 Task: Select a due date automation when advanced on, 2 days before a card is due add dates starting this month at 11:00 AM.
Action: Mouse moved to (1058, 89)
Screenshot: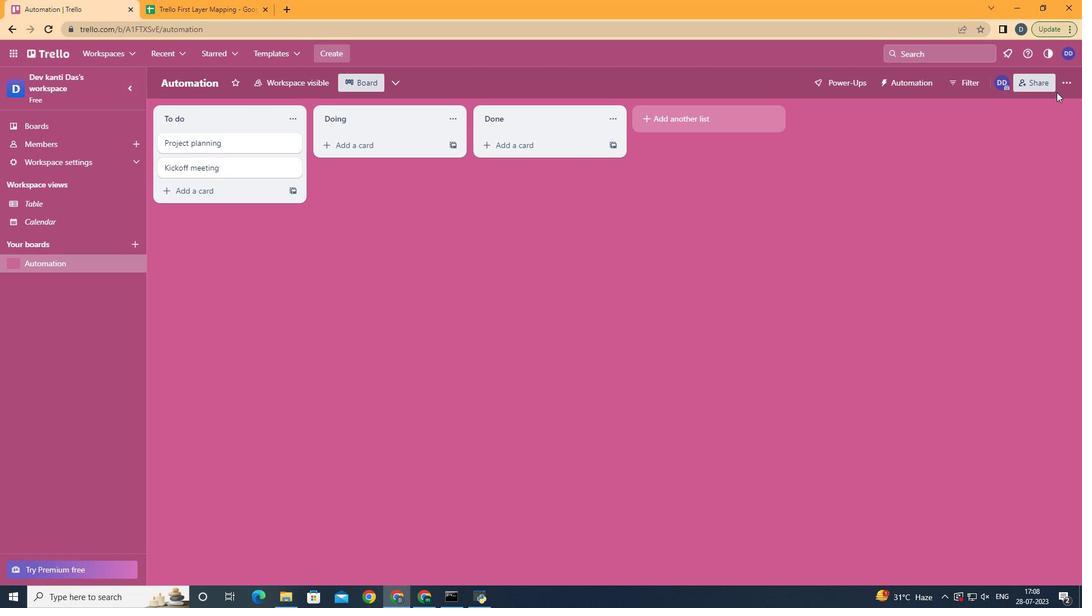 
Action: Mouse pressed left at (1058, 89)
Screenshot: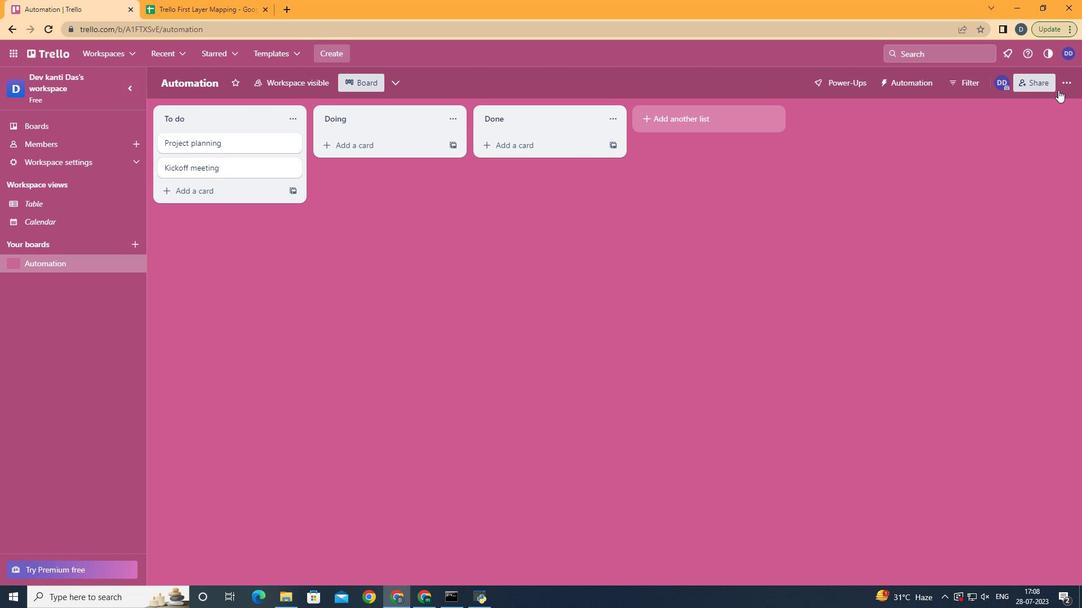 
Action: Mouse moved to (975, 245)
Screenshot: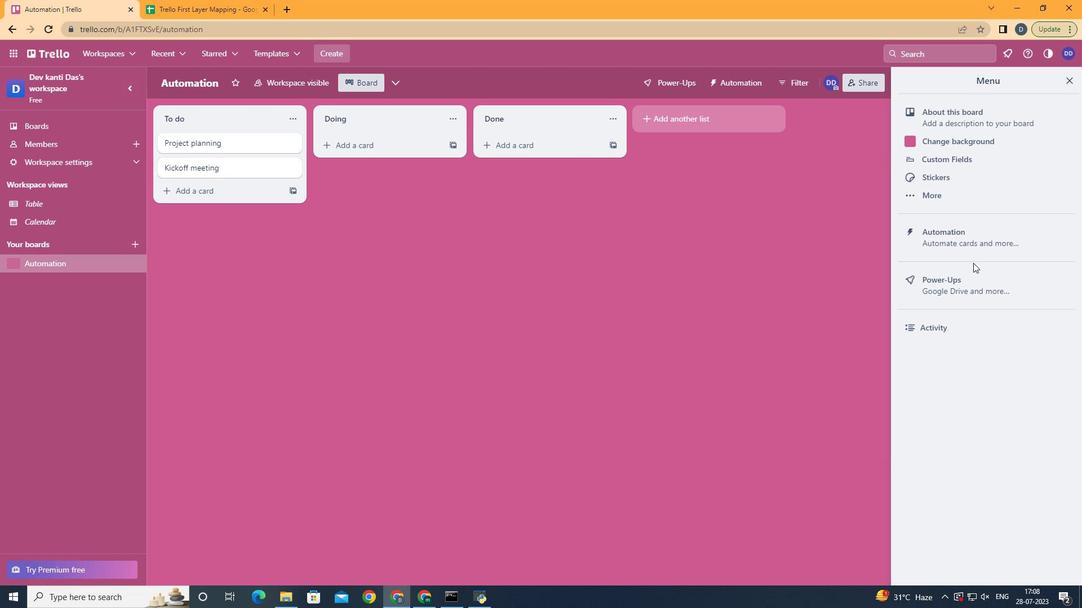 
Action: Mouse pressed left at (975, 245)
Screenshot: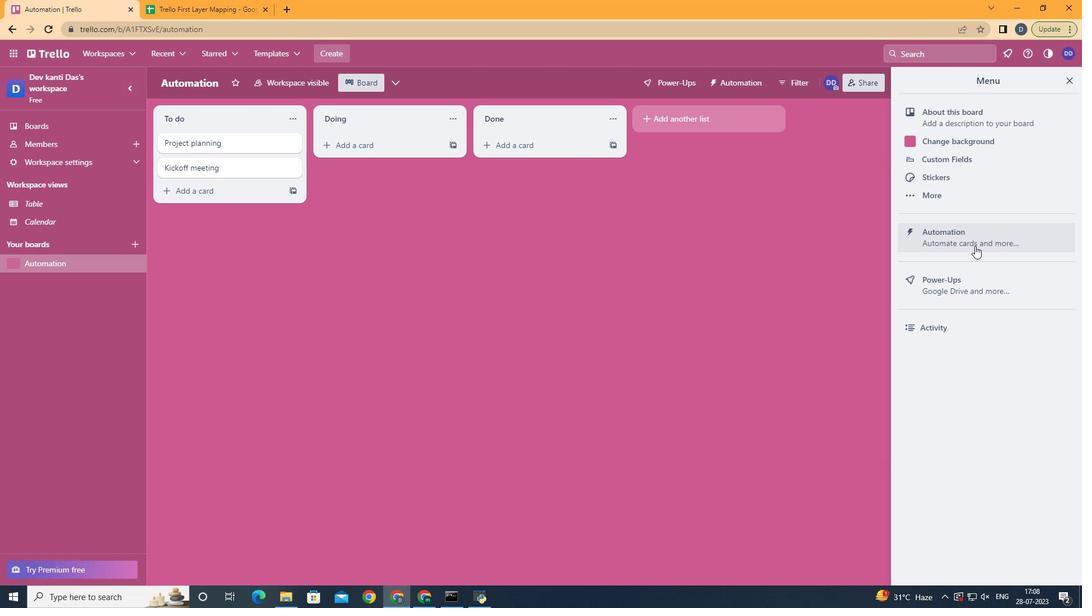 
Action: Mouse moved to (218, 232)
Screenshot: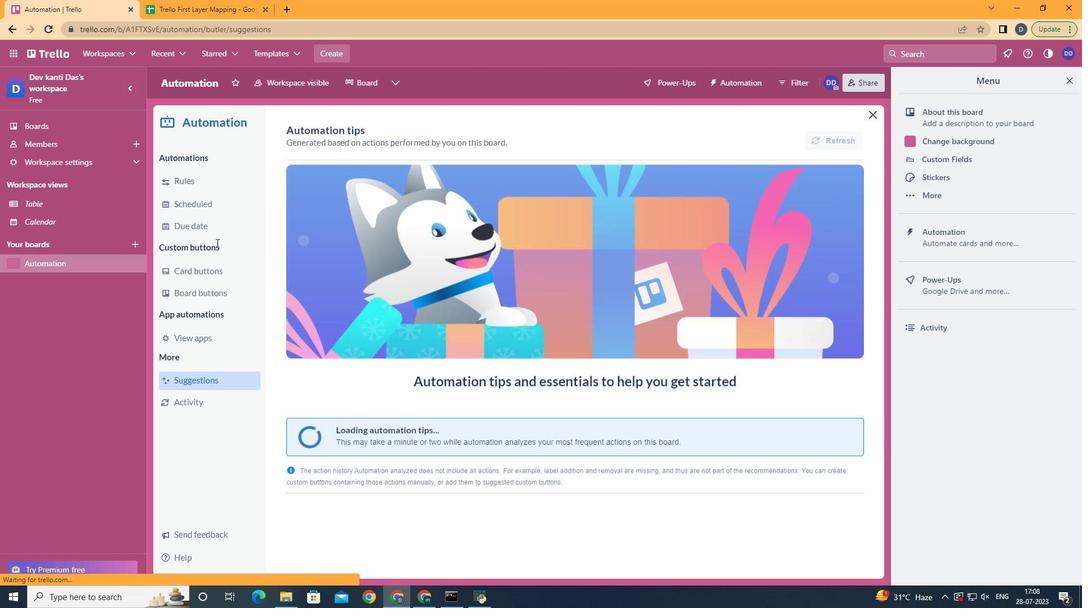 
Action: Mouse pressed left at (218, 232)
Screenshot: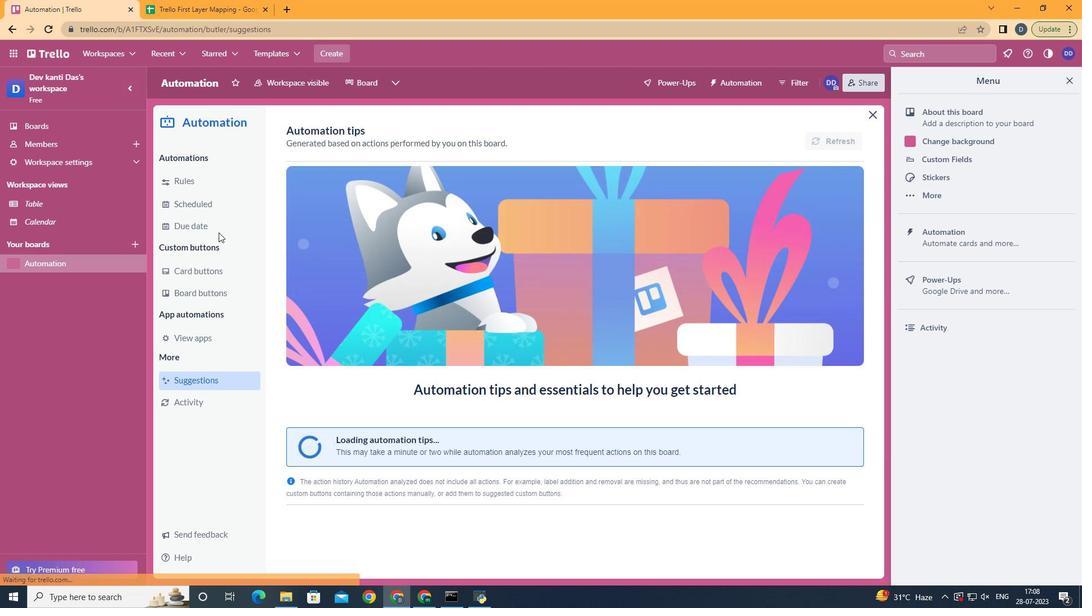 
Action: Mouse moved to (802, 142)
Screenshot: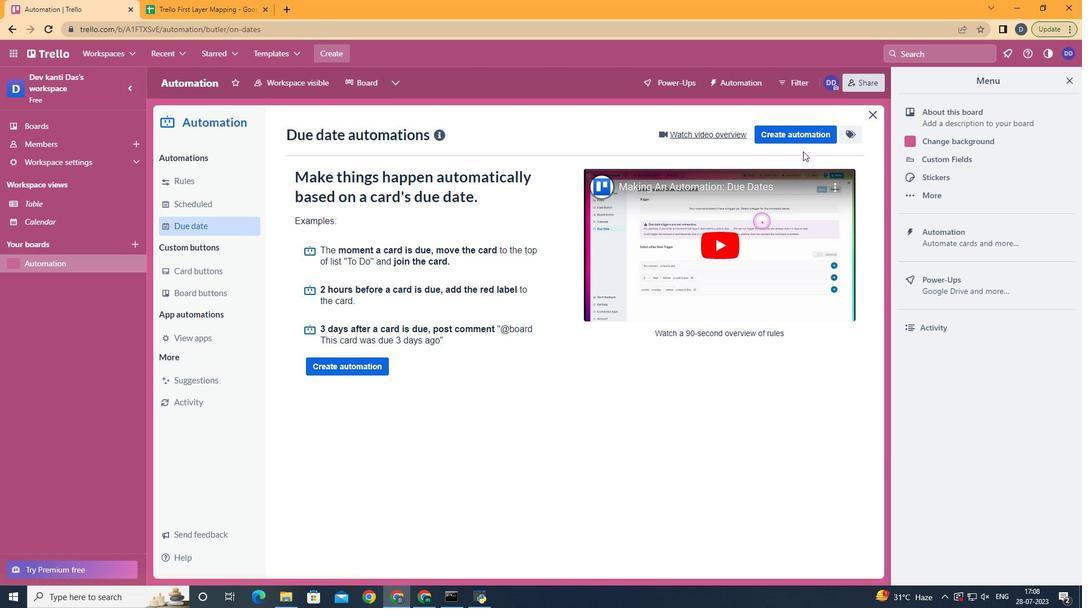 
Action: Mouse pressed left at (802, 142)
Screenshot: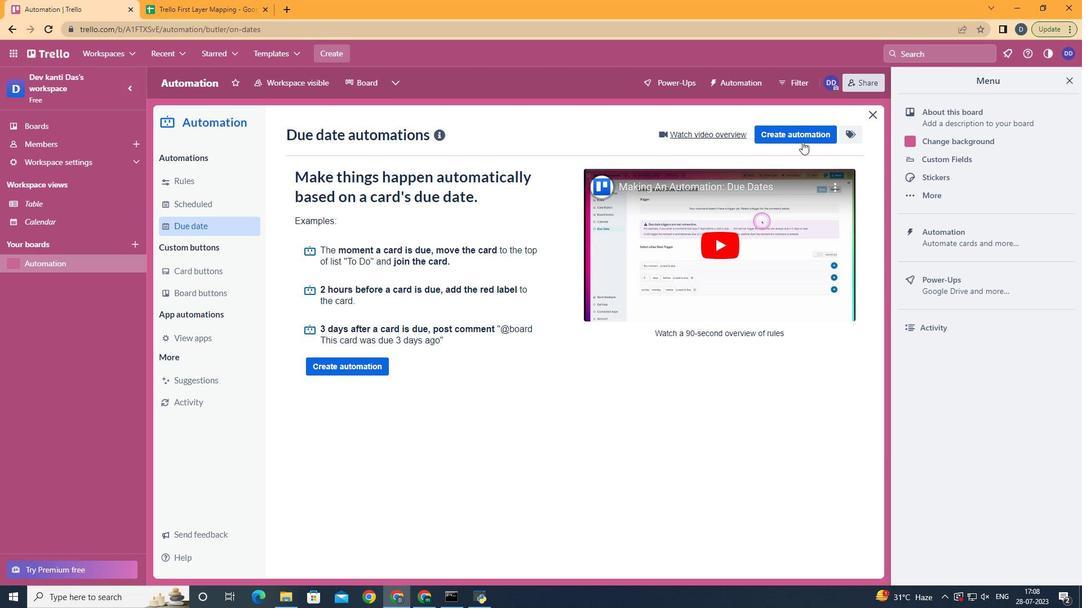 
Action: Mouse moved to (581, 242)
Screenshot: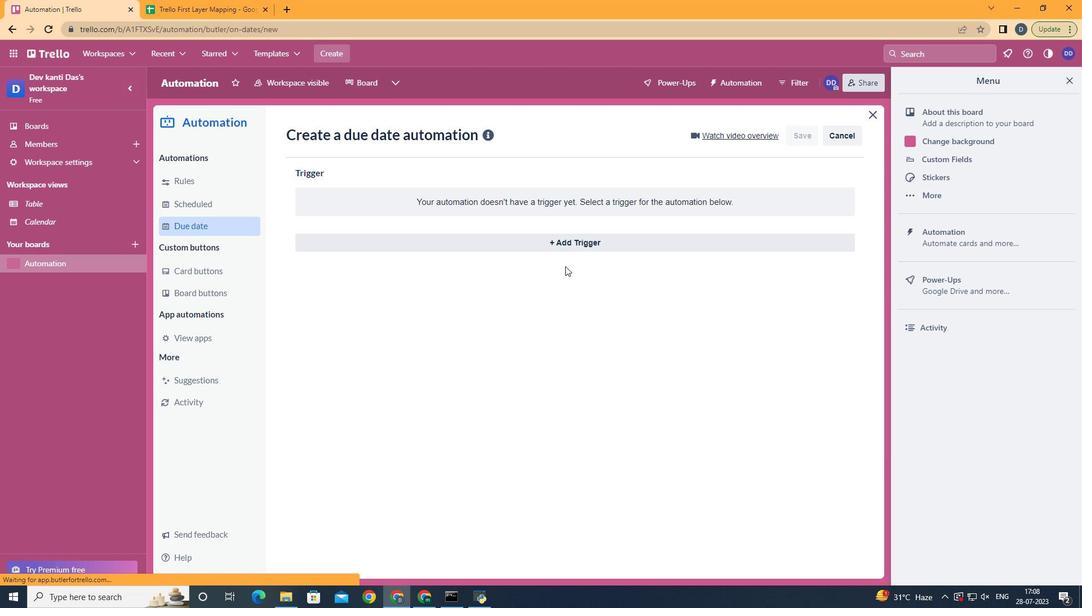 
Action: Mouse pressed left at (581, 242)
Screenshot: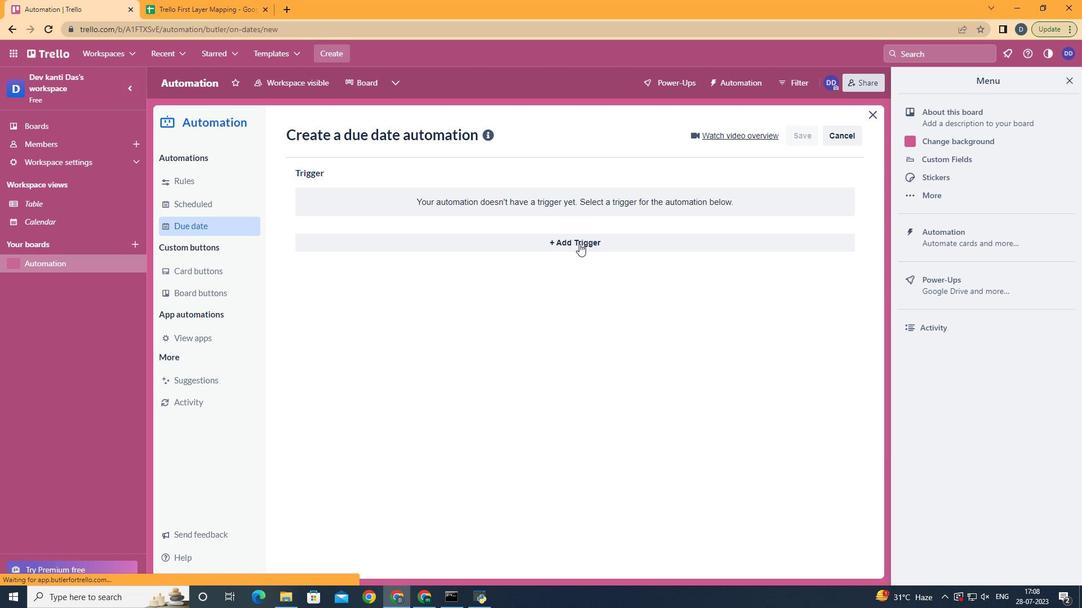 
Action: Mouse moved to (444, 414)
Screenshot: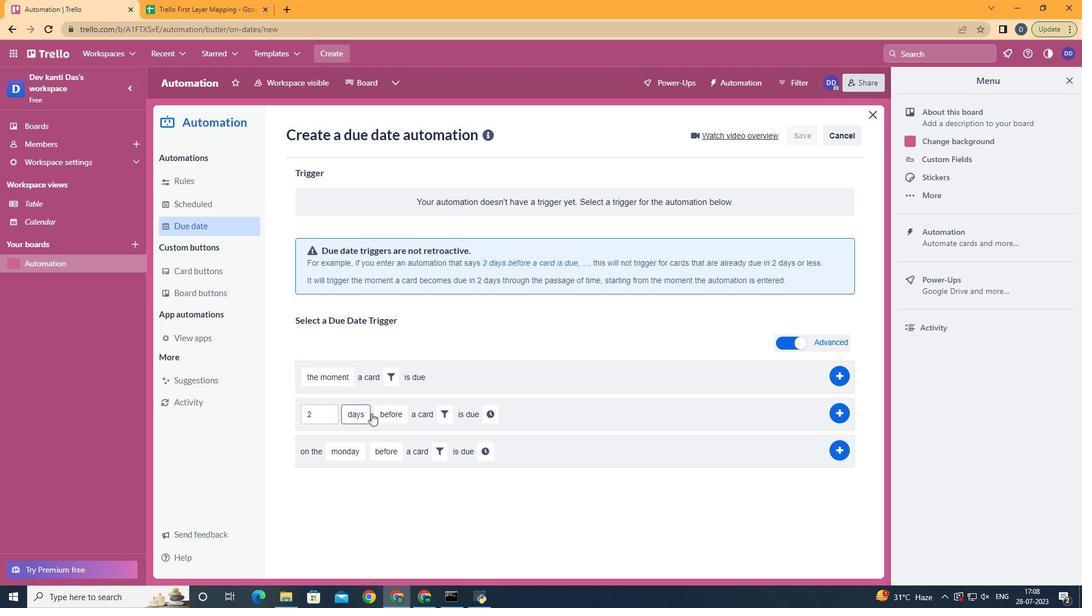 
Action: Mouse pressed left at (444, 414)
Screenshot: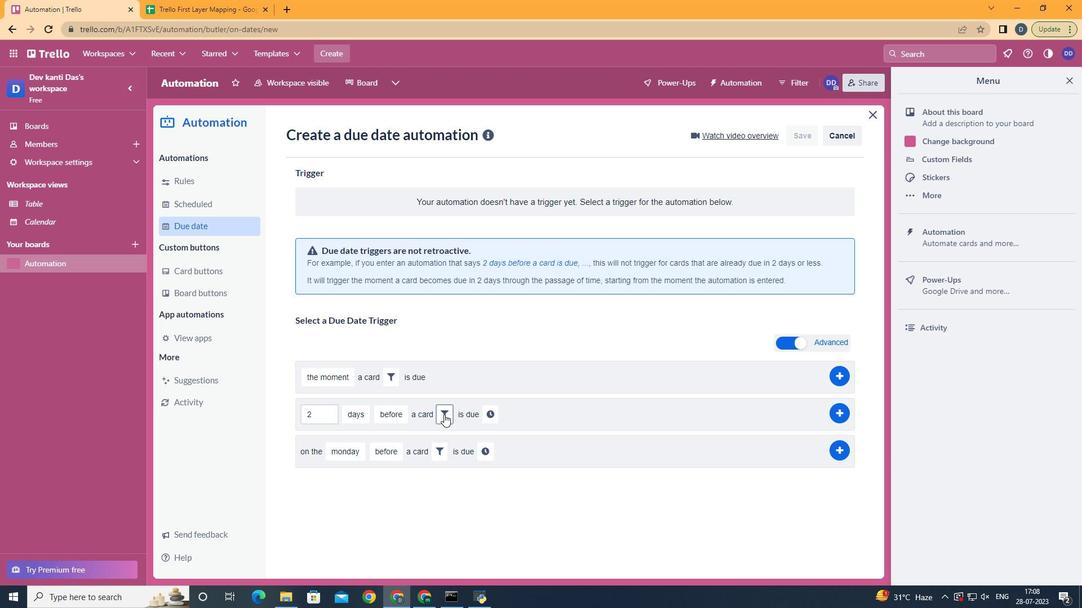 
Action: Mouse moved to (589, 436)
Screenshot: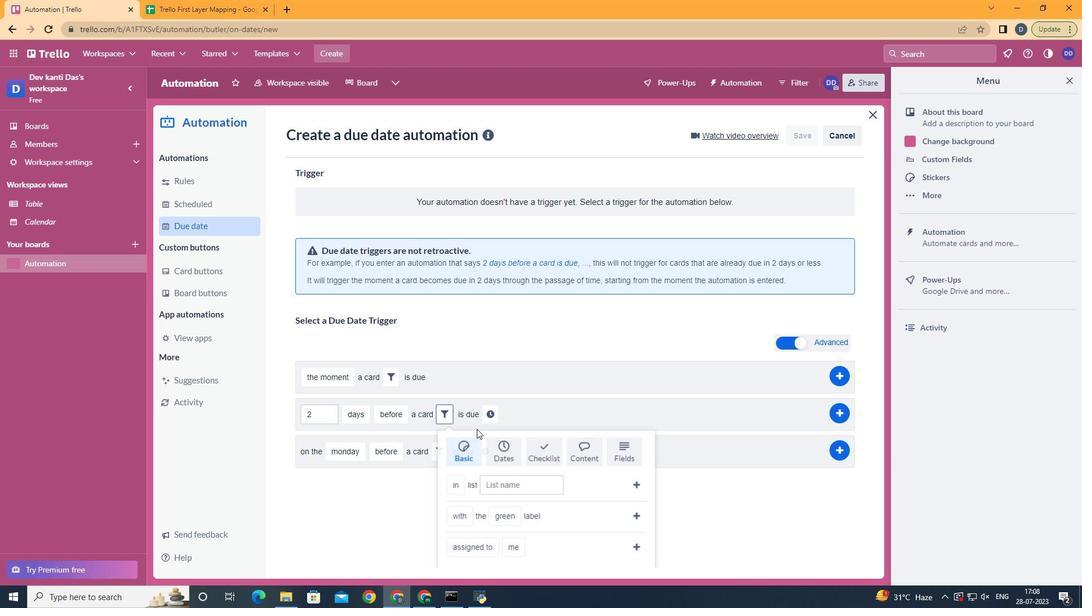 
Action: Mouse scrolled (589, 435) with delta (0, 0)
Screenshot: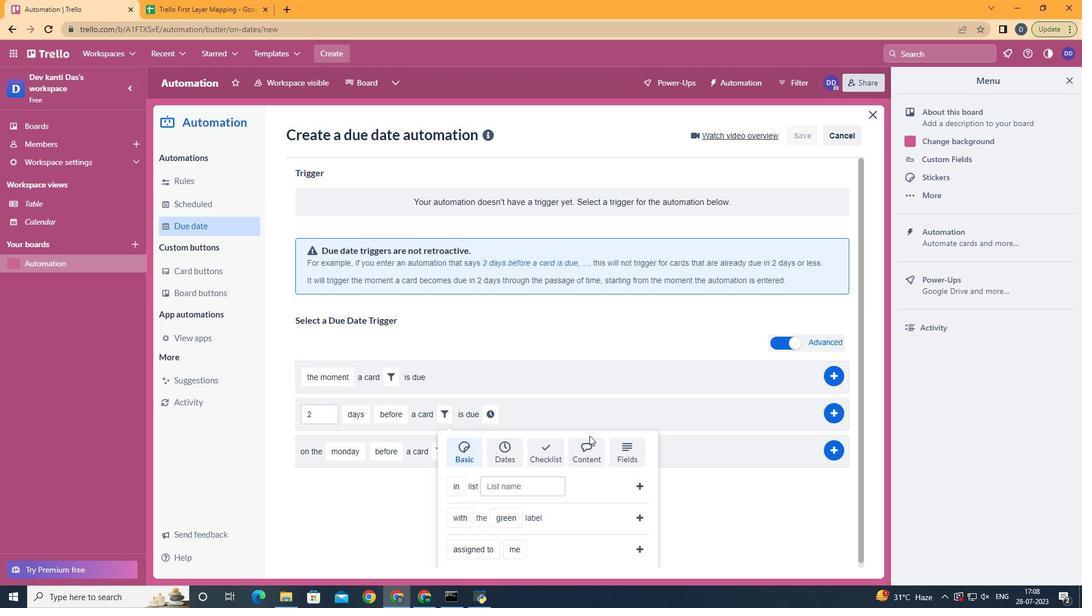 
Action: Mouse scrolled (589, 435) with delta (0, 0)
Screenshot: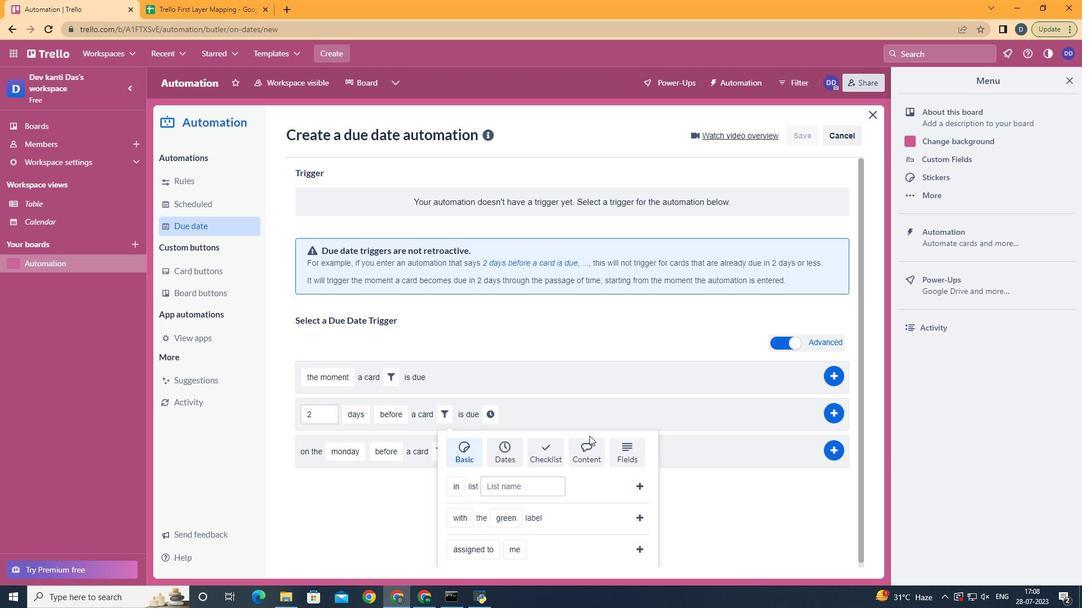 
Action: Mouse scrolled (589, 435) with delta (0, 0)
Screenshot: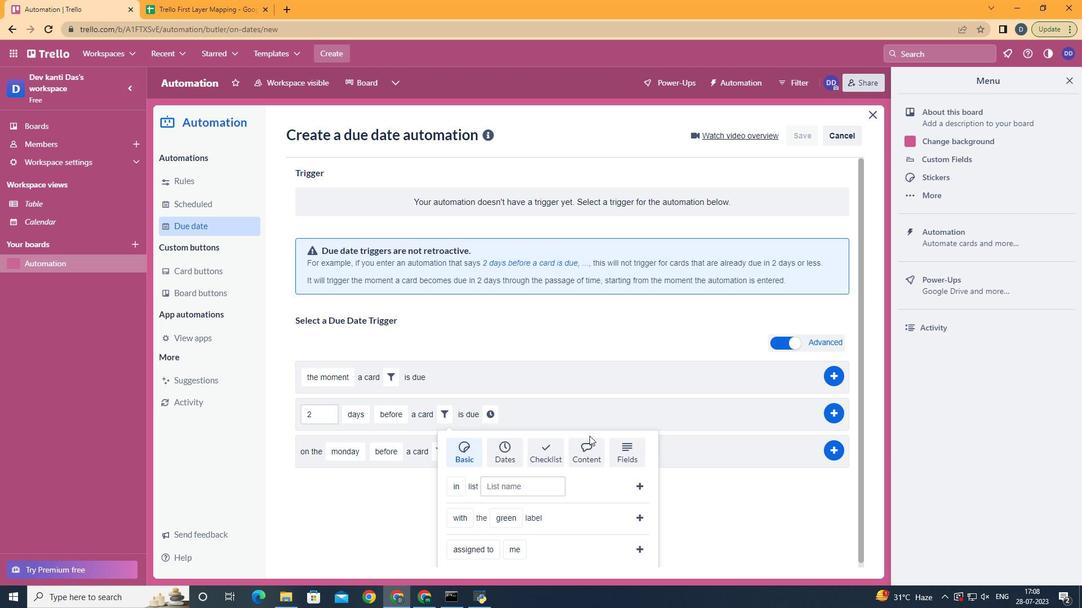 
Action: Mouse scrolled (589, 435) with delta (0, 0)
Screenshot: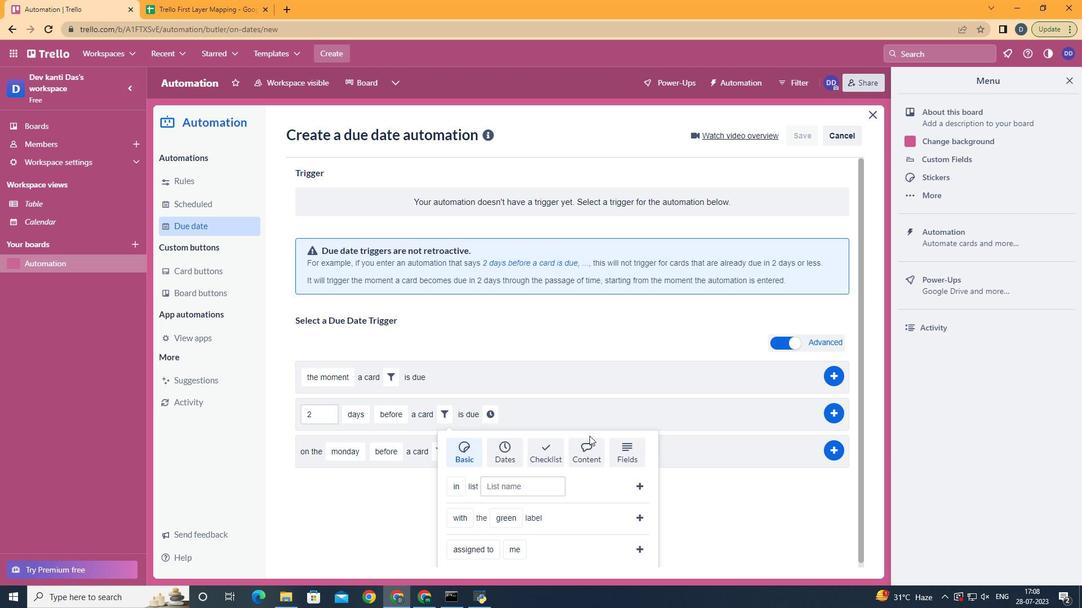 
Action: Mouse moved to (494, 444)
Screenshot: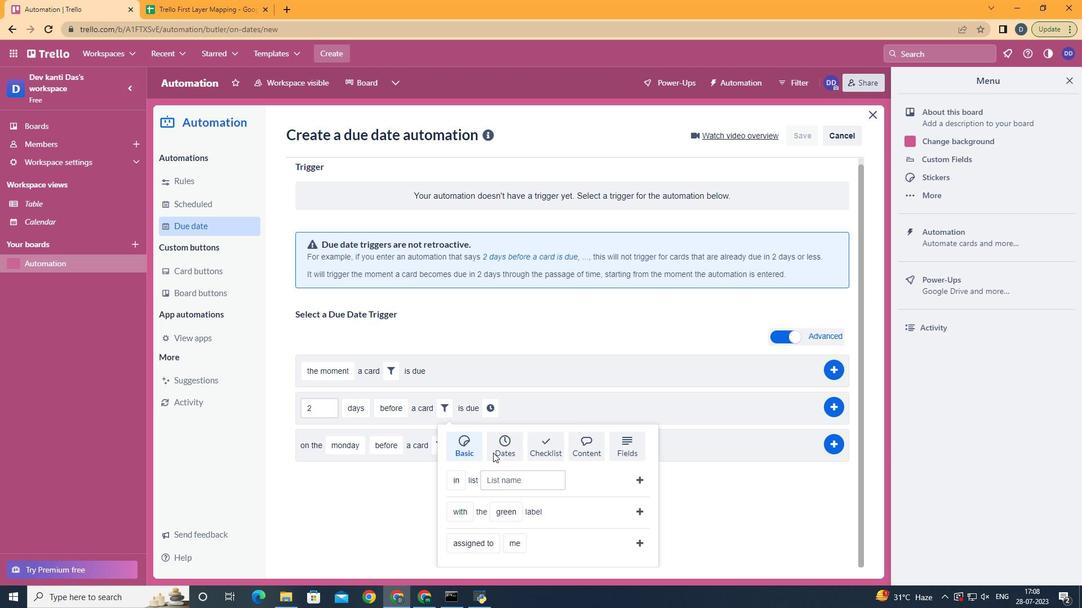 
Action: Mouse pressed left at (494, 444)
Screenshot: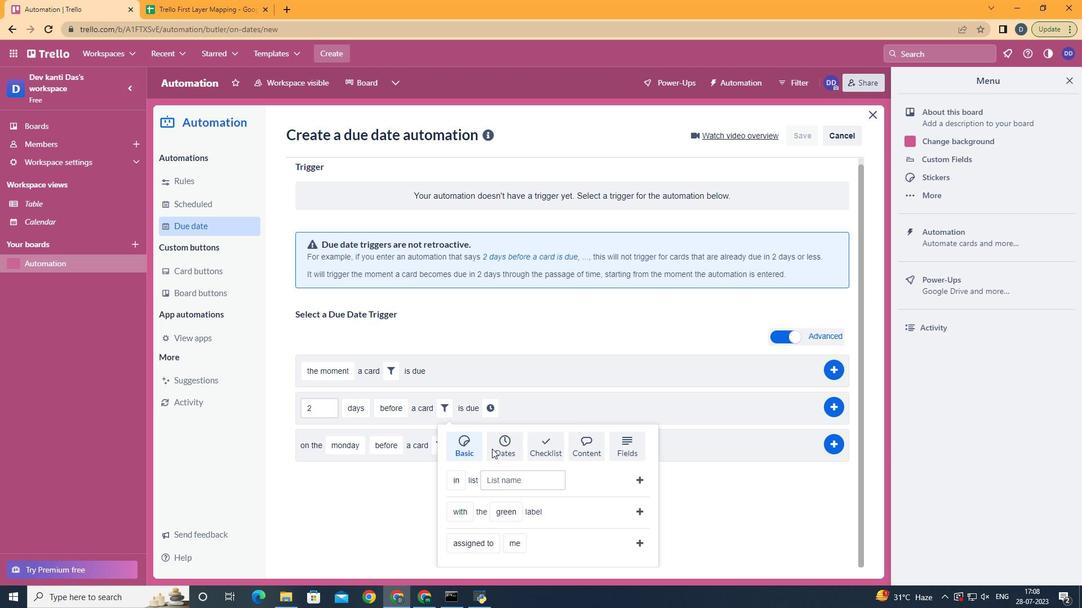 
Action: Mouse moved to (528, 480)
Screenshot: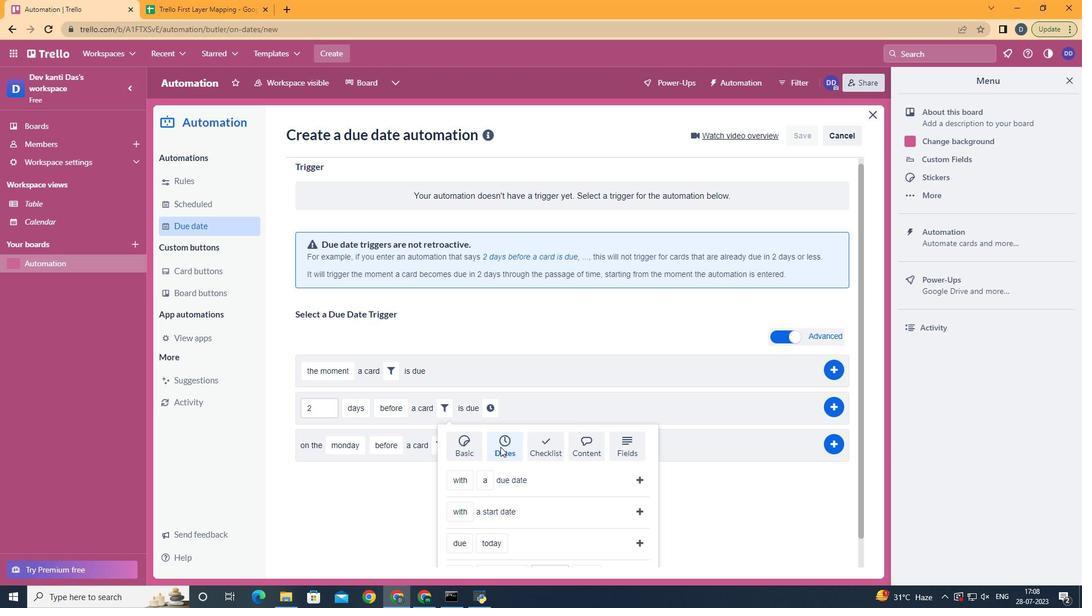 
Action: Mouse scrolled (528, 480) with delta (0, 0)
Screenshot: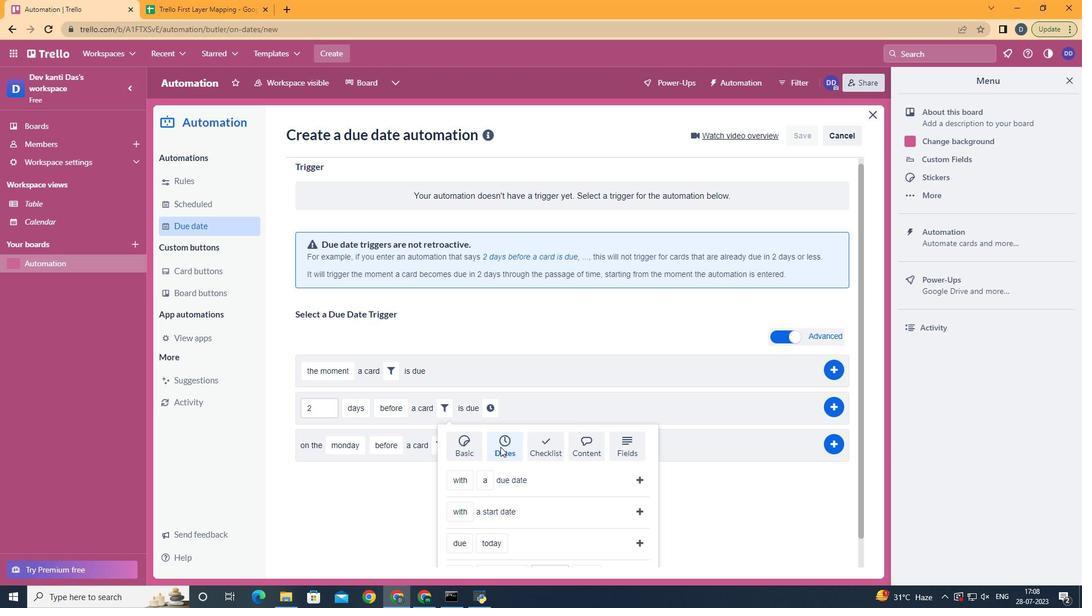 
Action: Mouse scrolled (528, 480) with delta (0, 0)
Screenshot: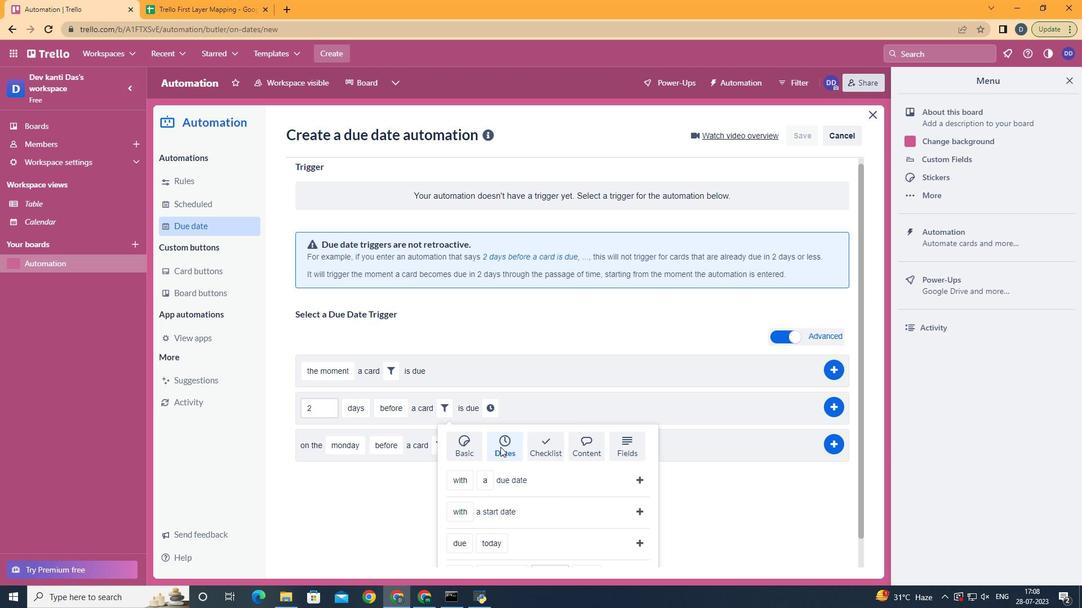 
Action: Mouse scrolled (528, 480) with delta (0, 0)
Screenshot: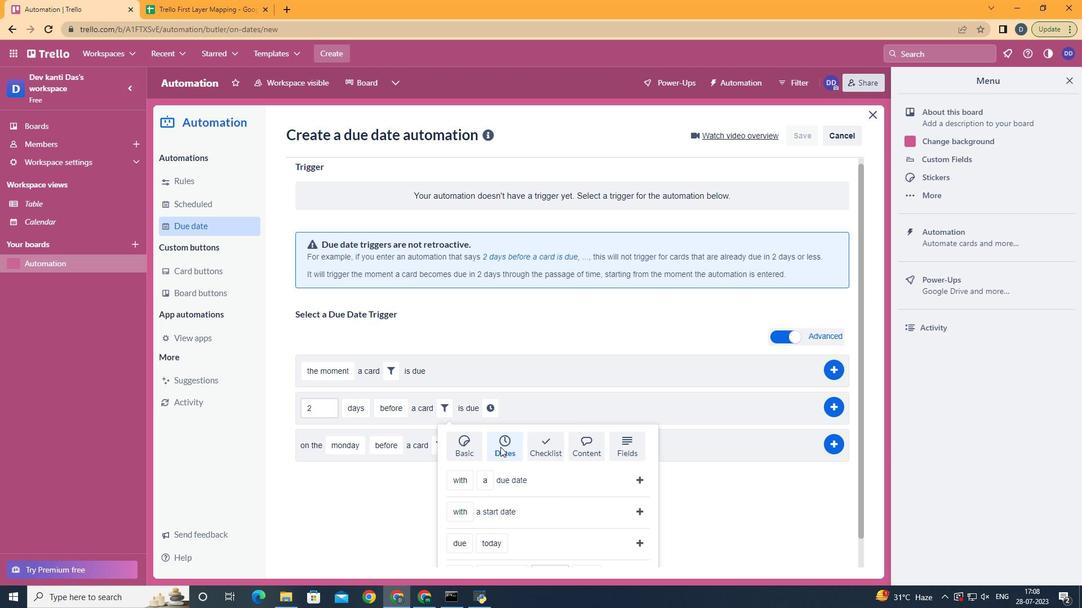 
Action: Mouse scrolled (528, 480) with delta (0, 0)
Screenshot: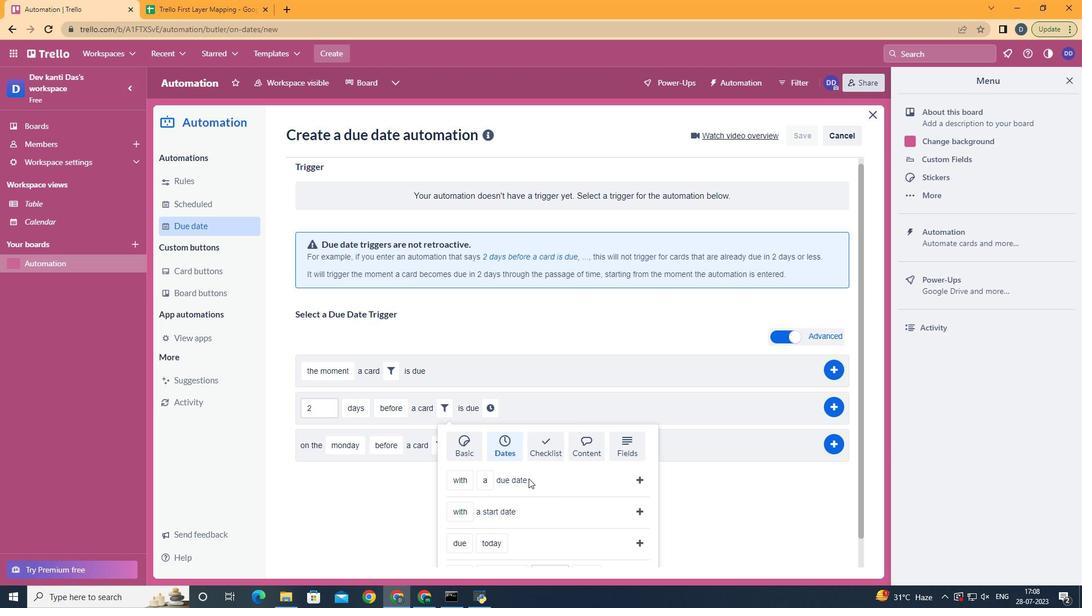 
Action: Mouse moved to (472, 472)
Screenshot: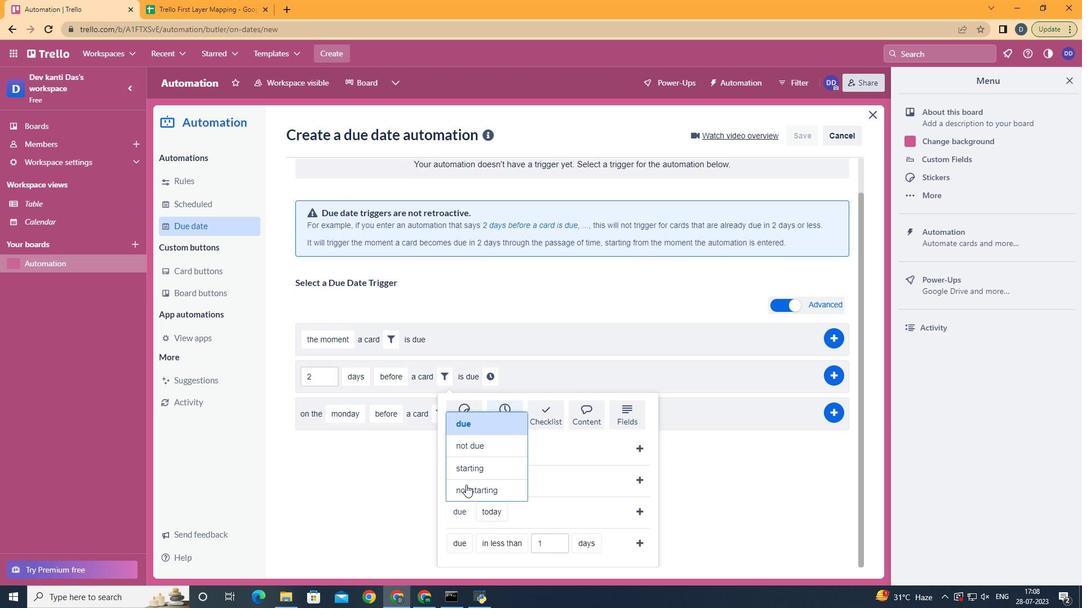 
Action: Mouse pressed left at (472, 472)
Screenshot: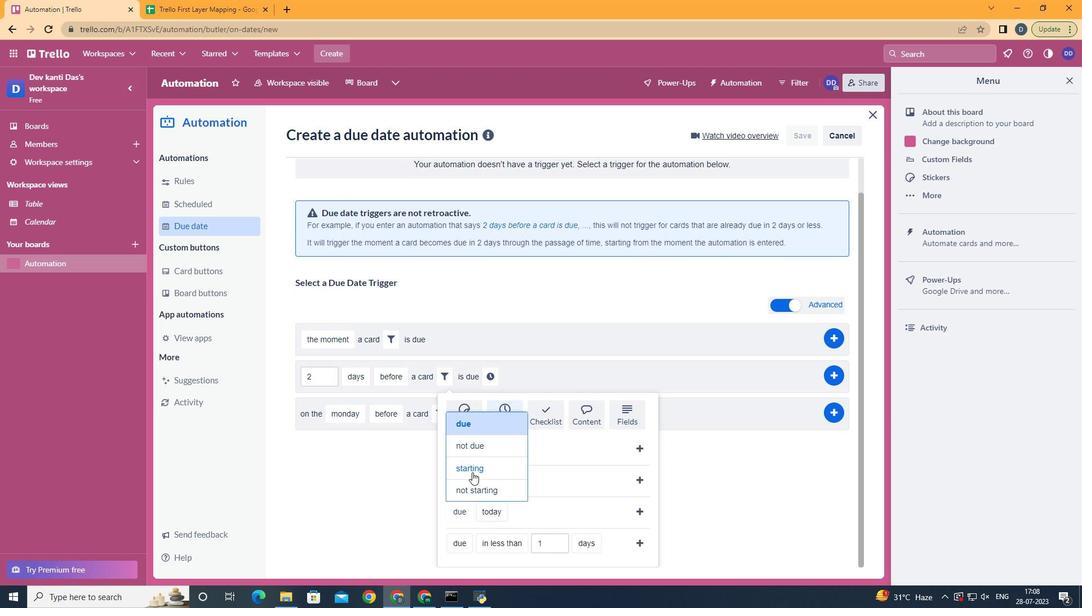 
Action: Mouse moved to (525, 463)
Screenshot: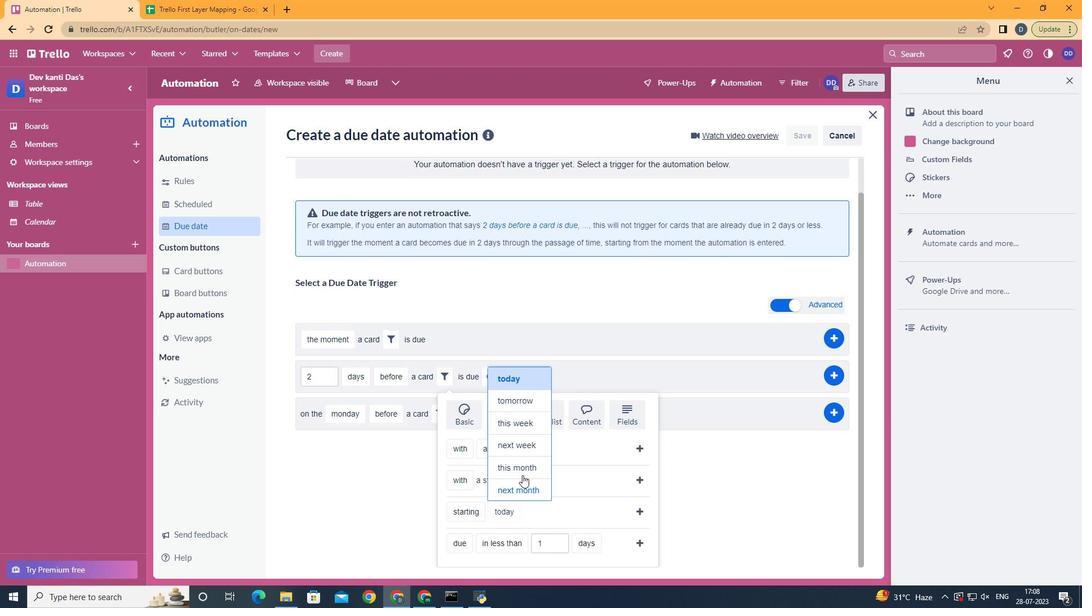 
Action: Mouse pressed left at (525, 463)
Screenshot: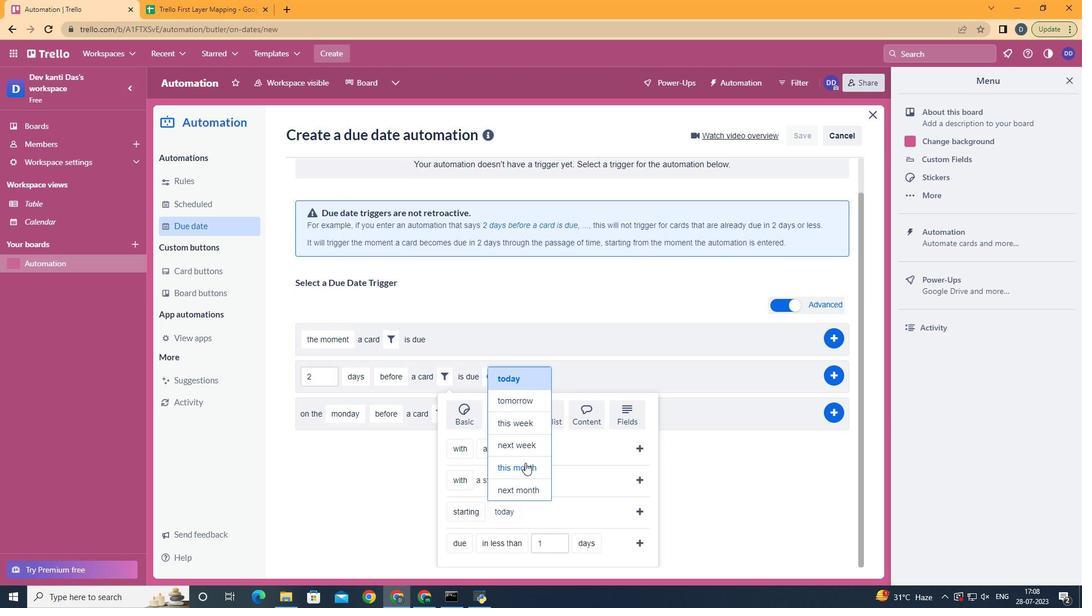 
Action: Mouse moved to (640, 511)
Screenshot: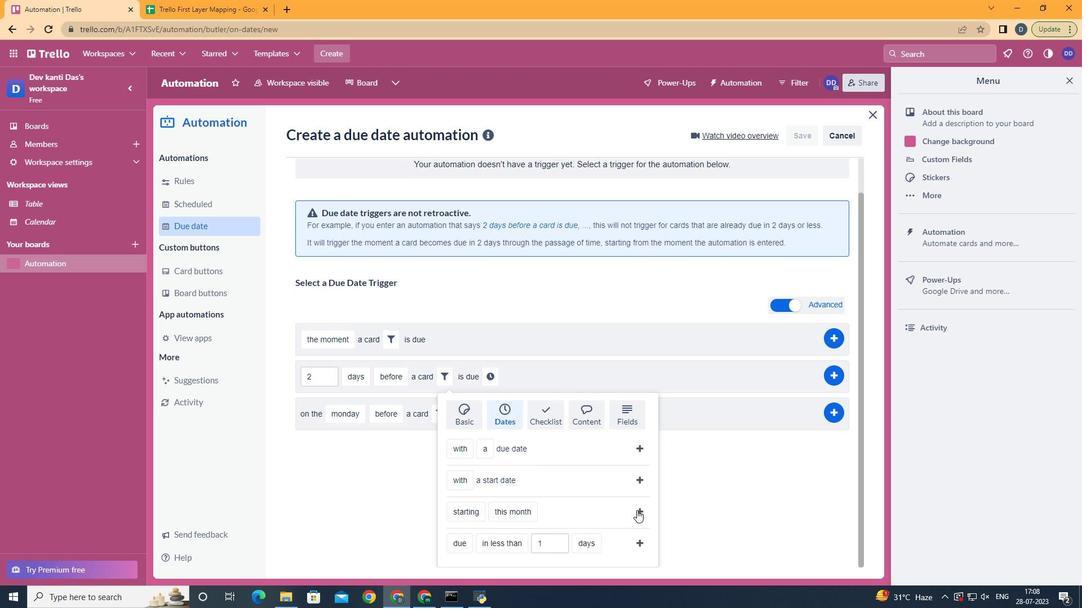 
Action: Mouse pressed left at (640, 511)
Screenshot: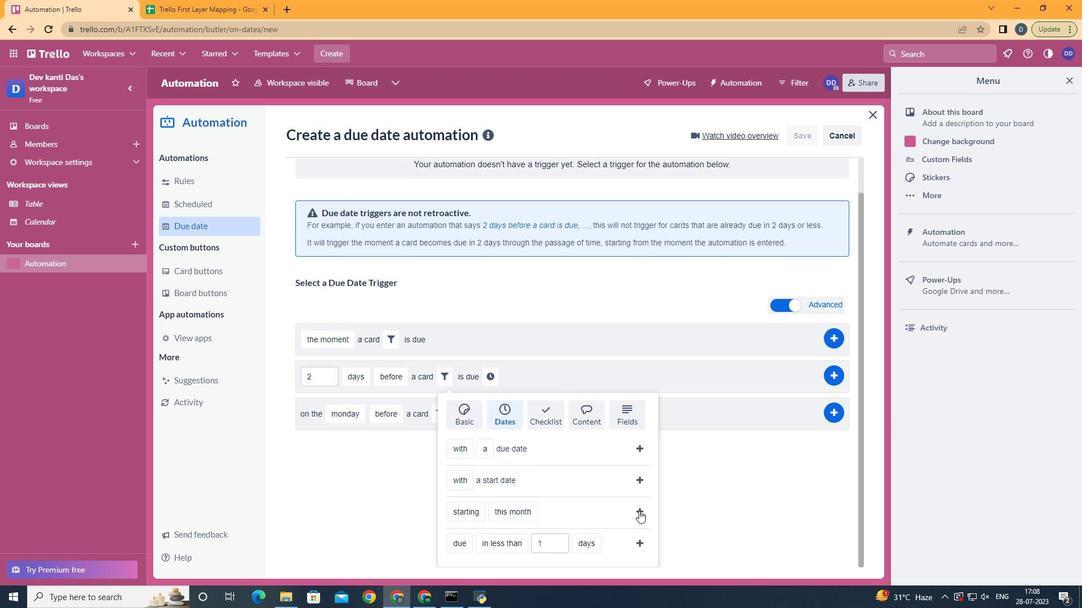
Action: Mouse moved to (591, 409)
Screenshot: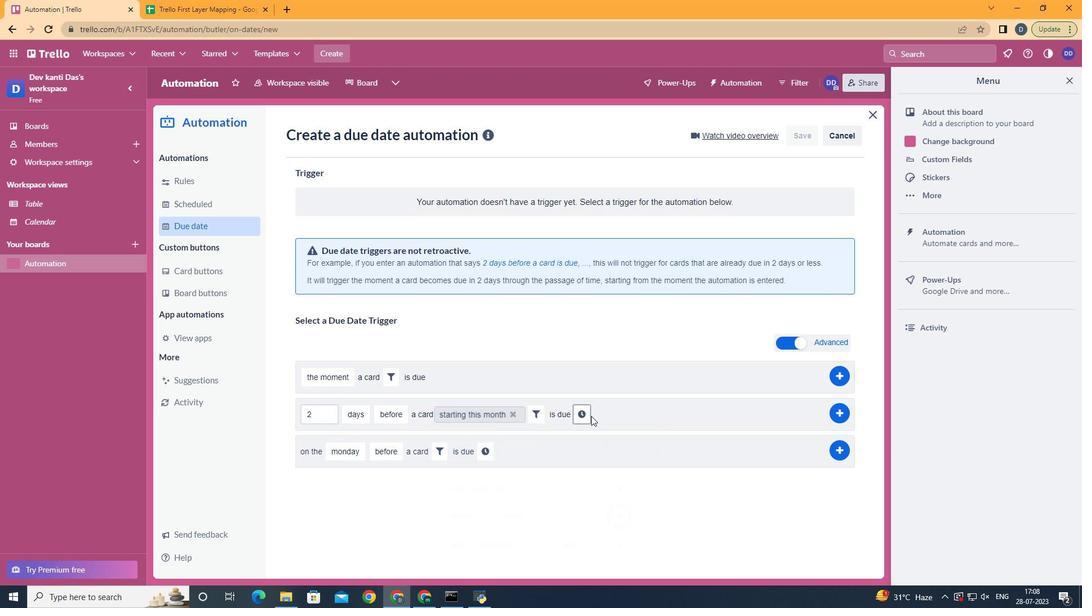 
Action: Mouse pressed left at (591, 409)
Screenshot: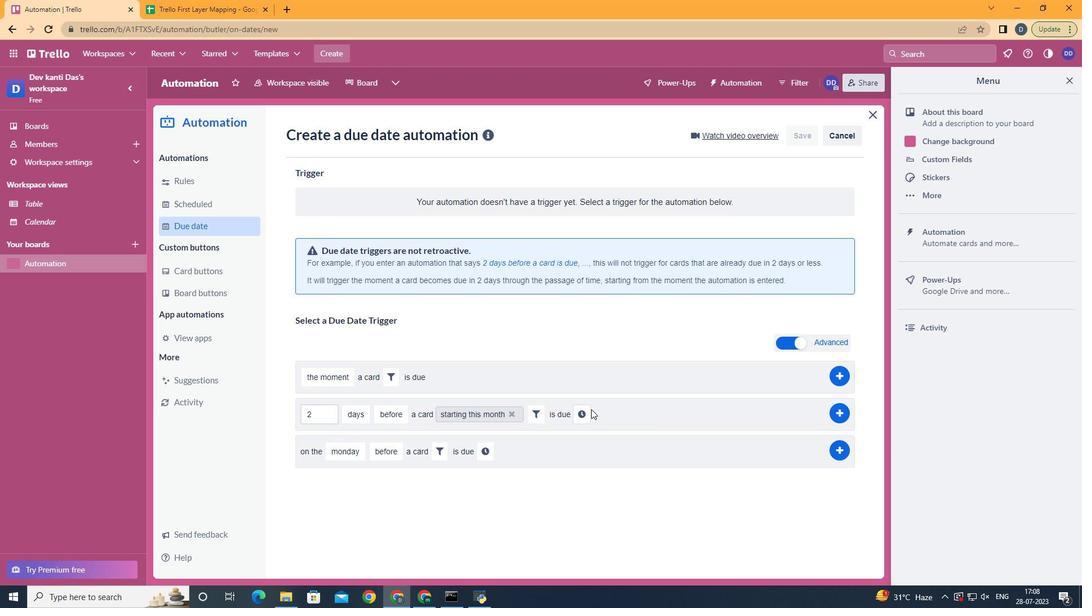 
Action: Mouse moved to (578, 412)
Screenshot: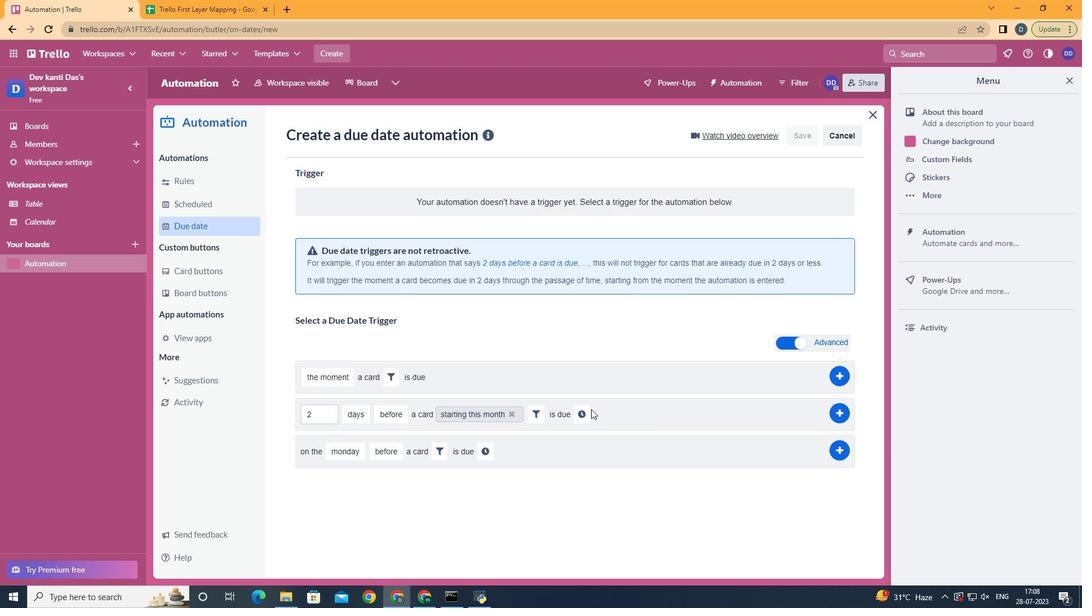 
Action: Mouse pressed left at (578, 412)
Screenshot: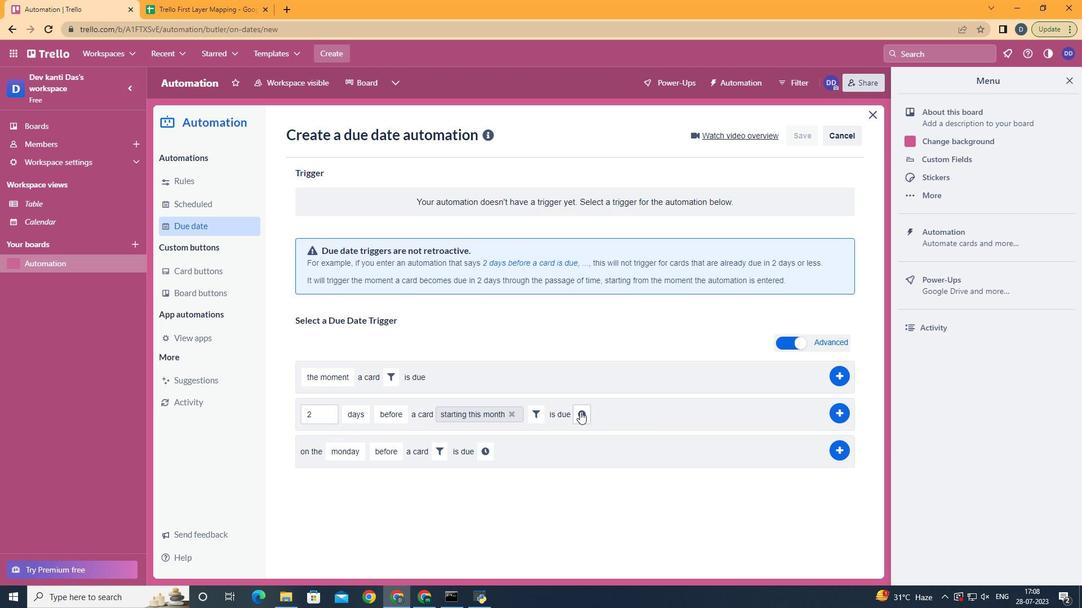 
Action: Mouse moved to (613, 415)
Screenshot: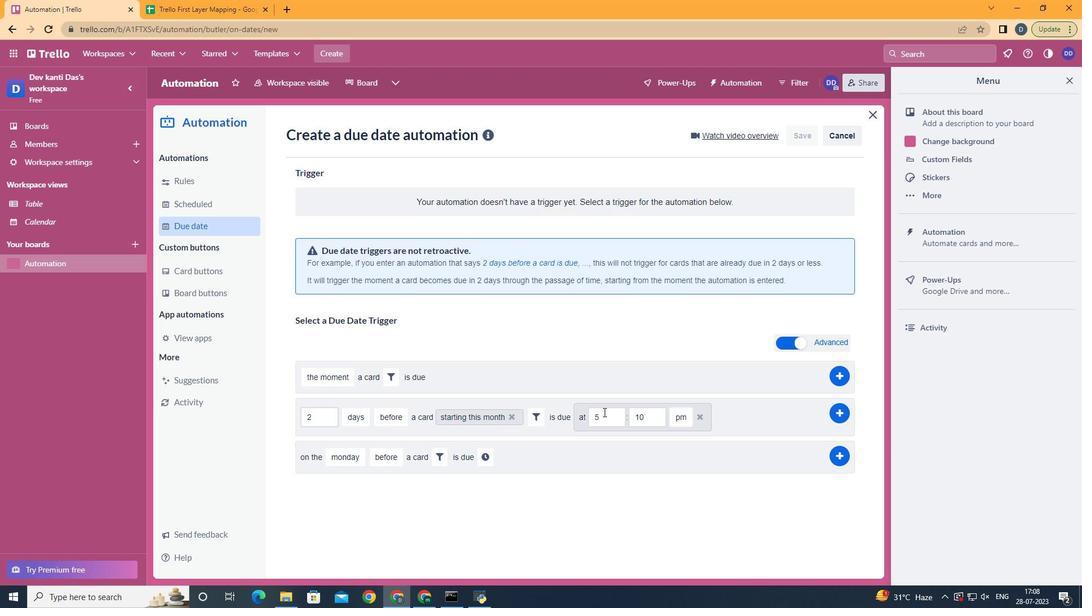 
Action: Mouse pressed left at (613, 415)
Screenshot: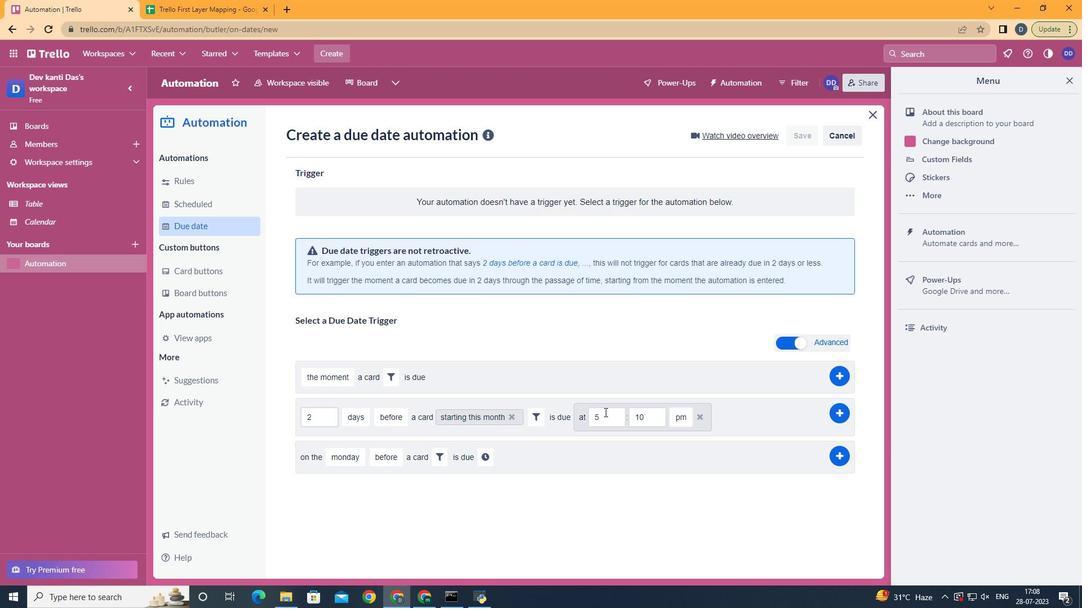 
Action: Key pressed <Key.backspace>11
Screenshot: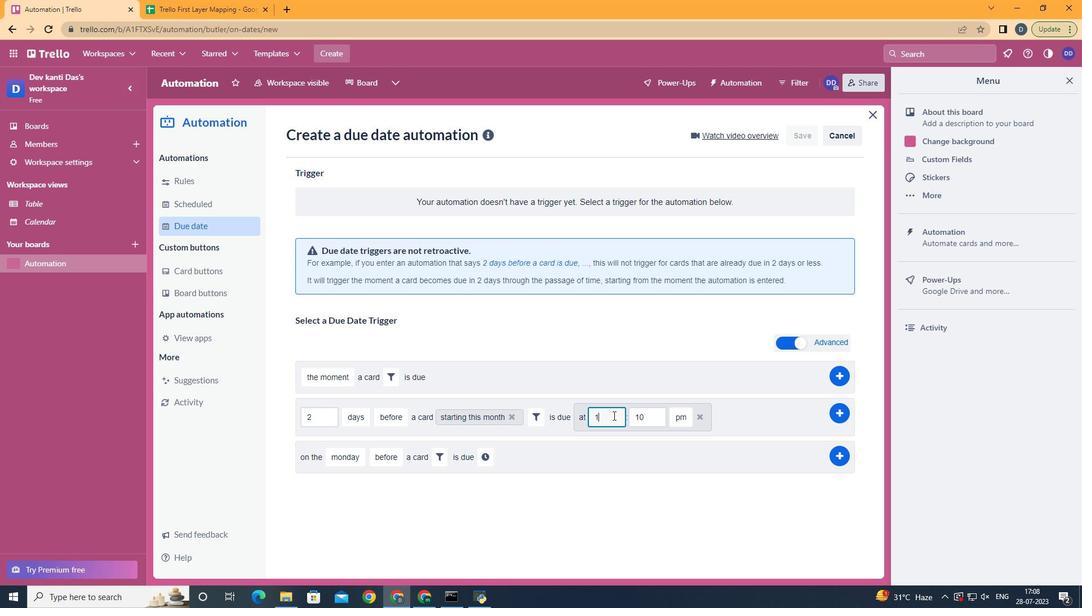
Action: Mouse moved to (645, 418)
Screenshot: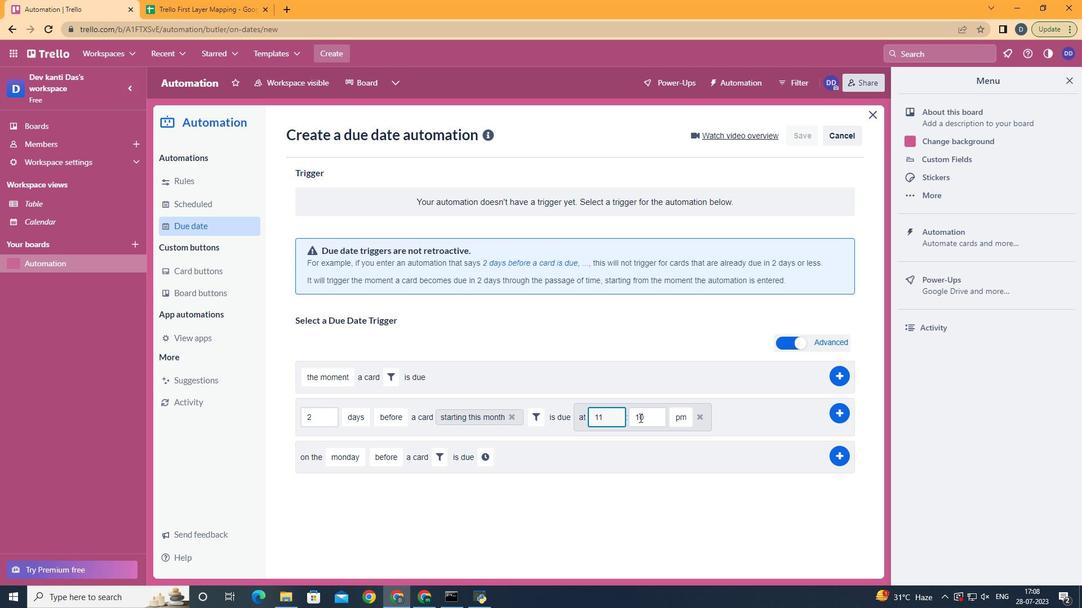 
Action: Mouse pressed left at (645, 418)
Screenshot: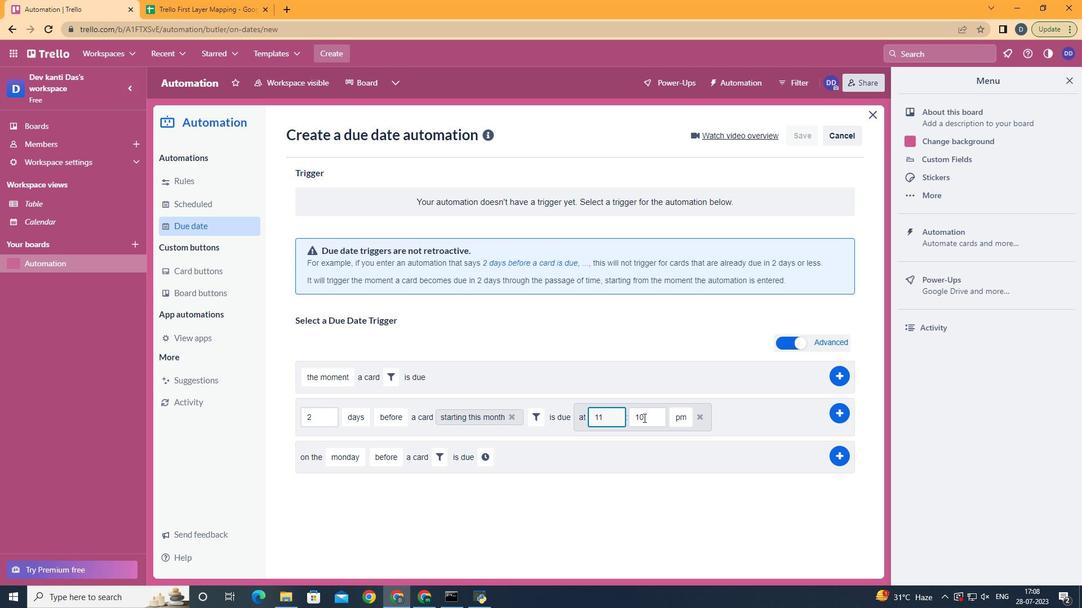 
Action: Key pressed <Key.backspace><Key.backspace>00
Screenshot: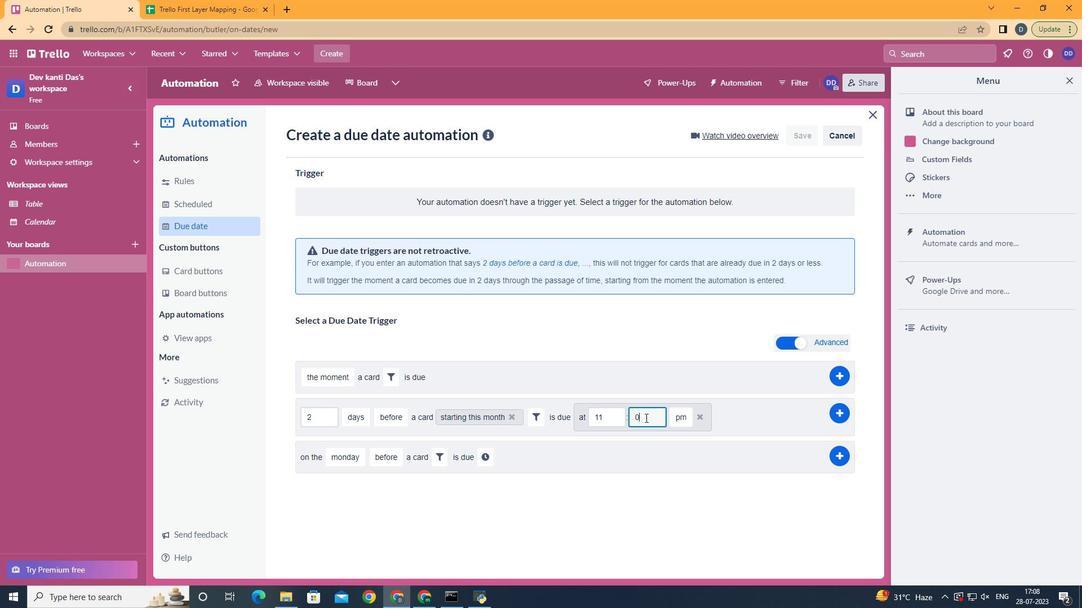 
Action: Mouse moved to (680, 436)
Screenshot: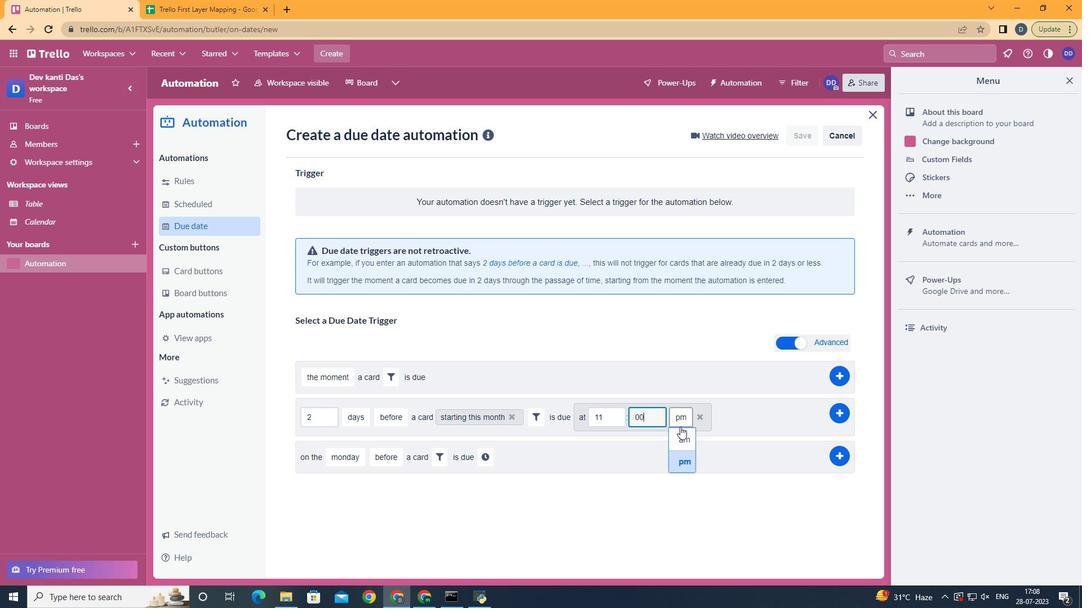 
Action: Mouse pressed left at (680, 436)
Screenshot: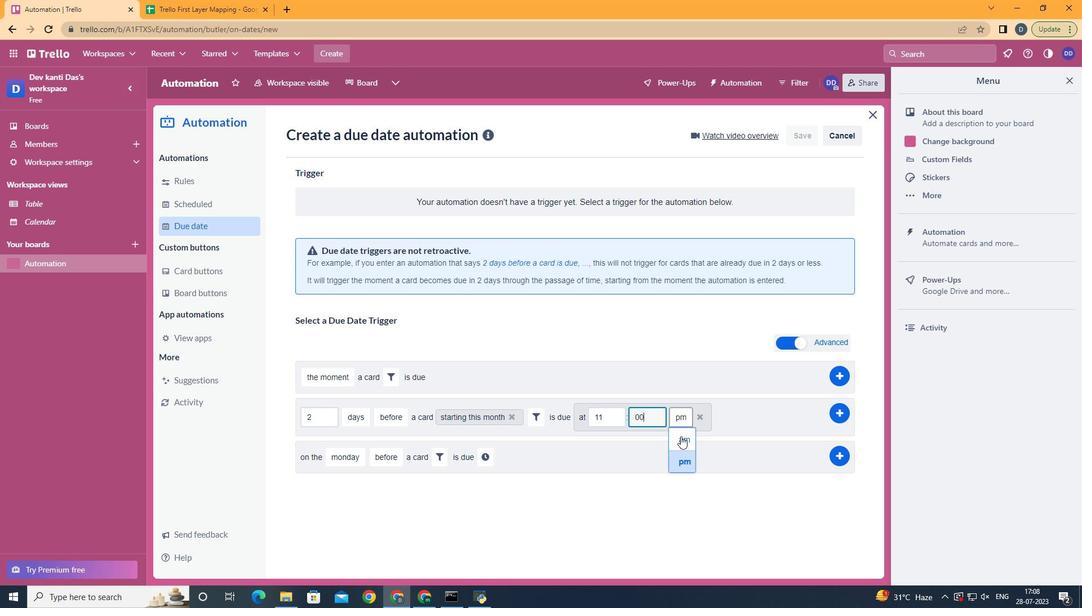 
